 Task: Create a rule from the Agile list, Priority changed -> Complete task in the project BlueTech if Priority Cleared then Complete Task
Action: Mouse moved to (654, 274)
Screenshot: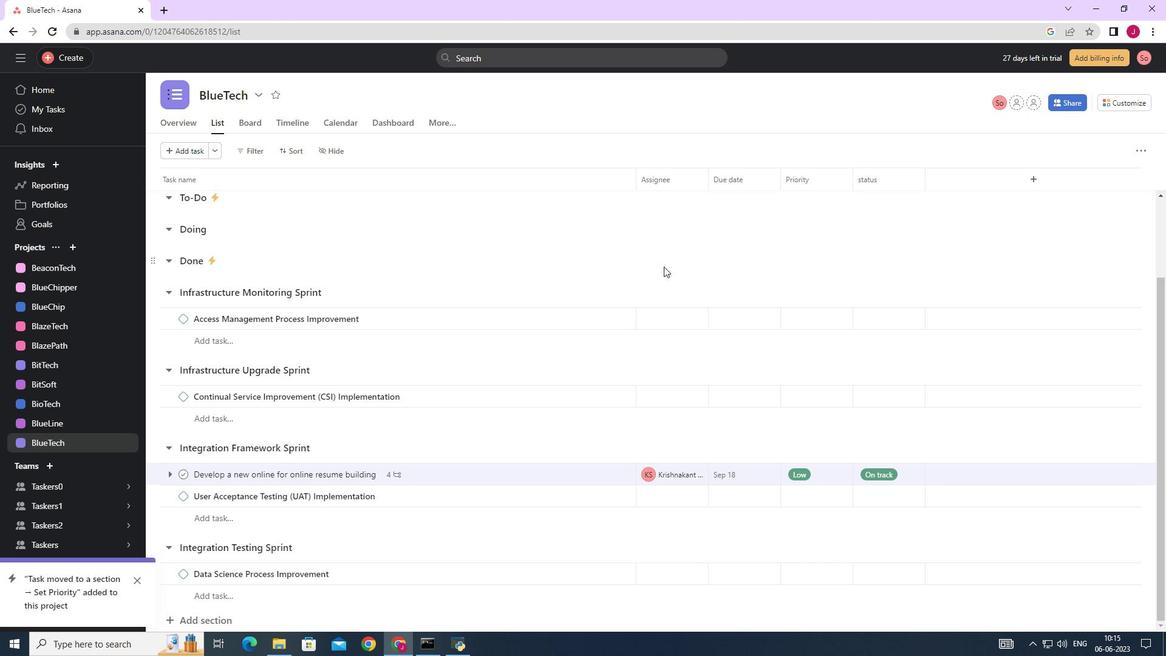 
Action: Mouse scrolled (654, 275) with delta (0, 0)
Screenshot: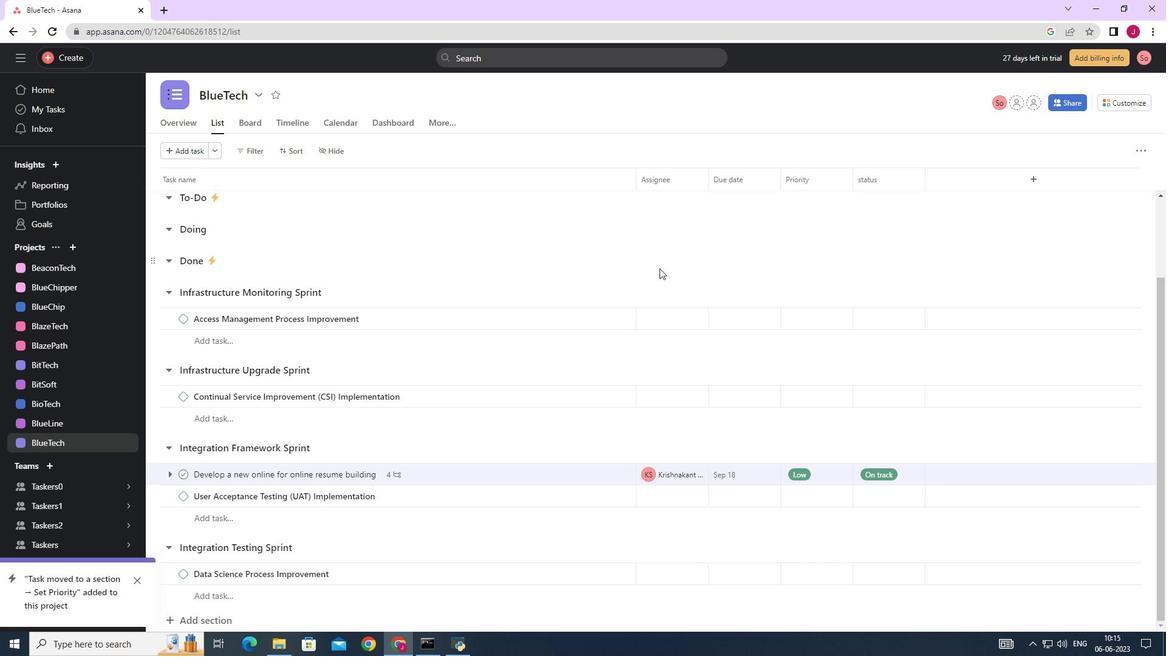 
Action: Mouse moved to (654, 274)
Screenshot: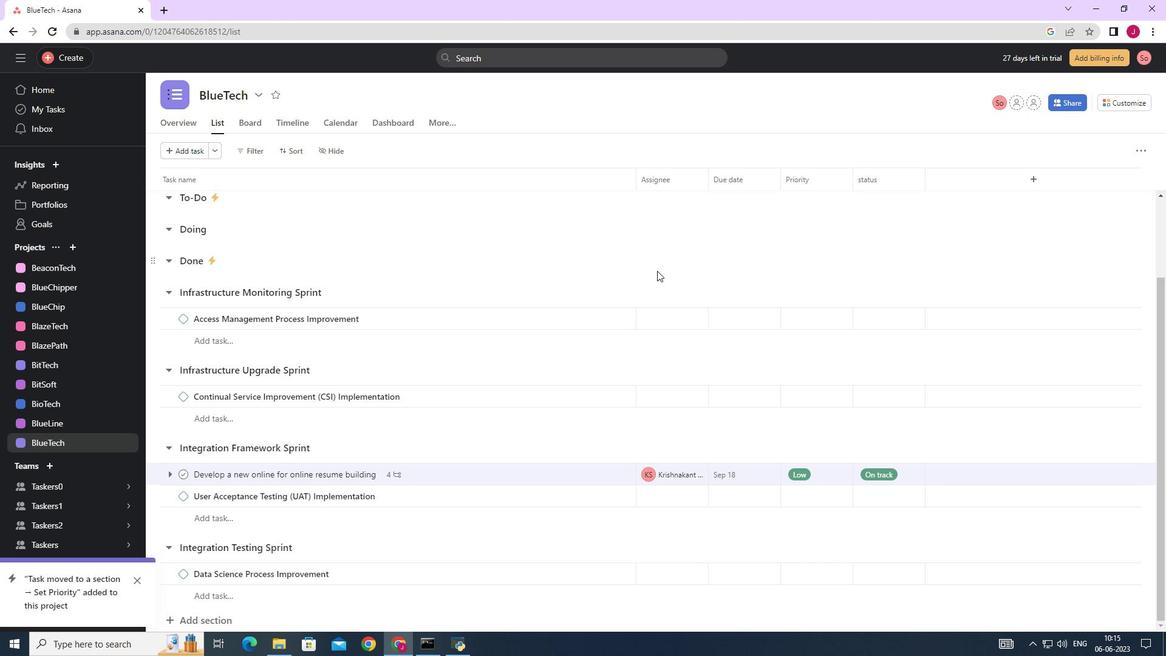 
Action: Mouse scrolled (654, 275) with delta (0, 0)
Screenshot: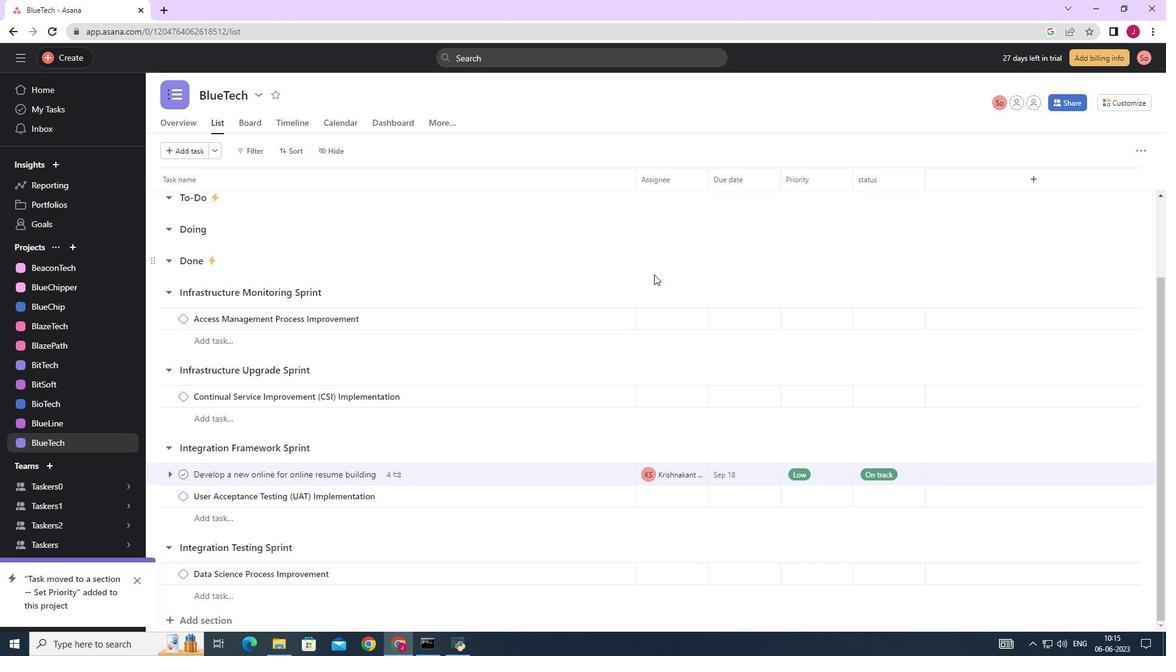 
Action: Mouse scrolled (654, 275) with delta (0, 0)
Screenshot: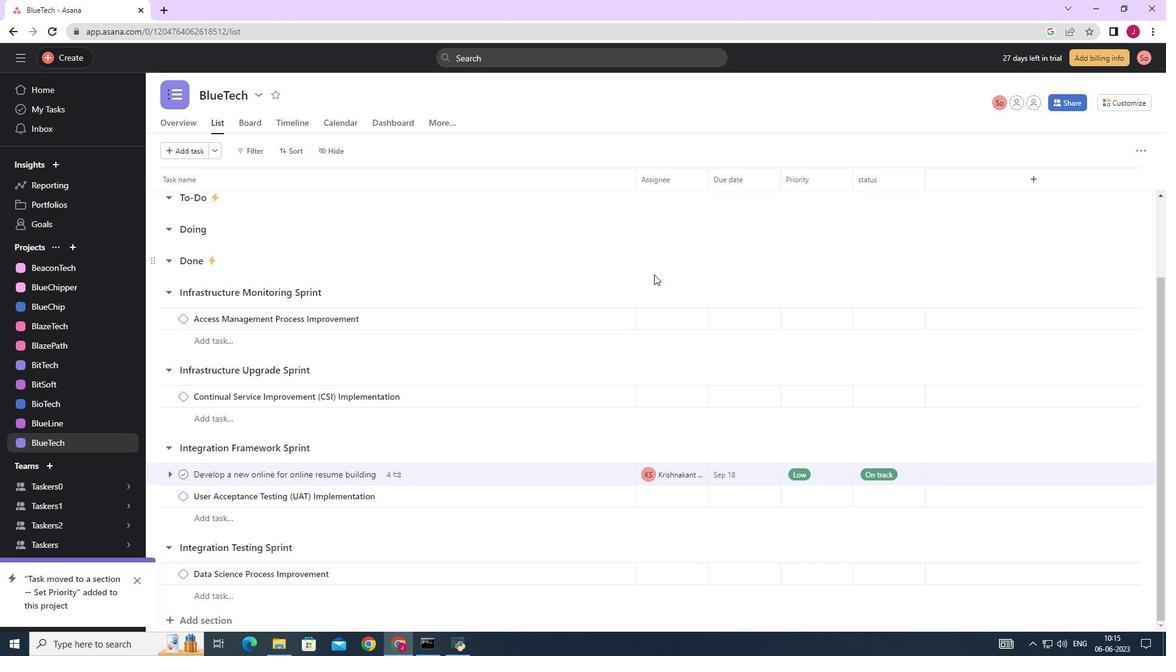 
Action: Mouse moved to (581, 282)
Screenshot: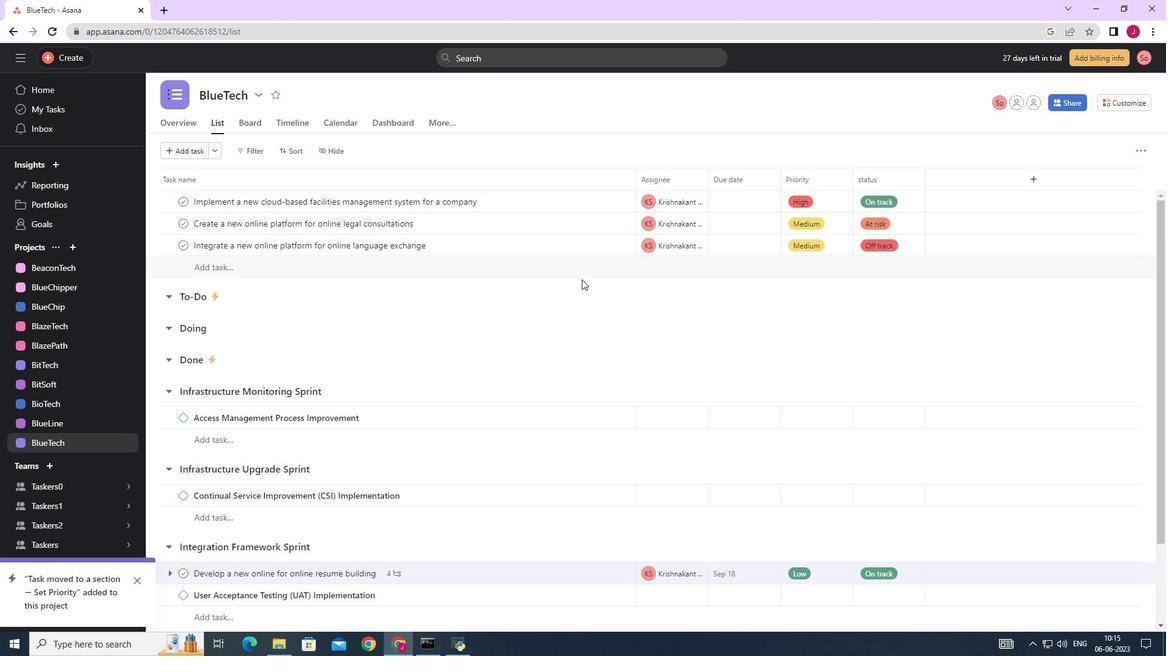 
Action: Mouse scrolled (581, 282) with delta (0, 0)
Screenshot: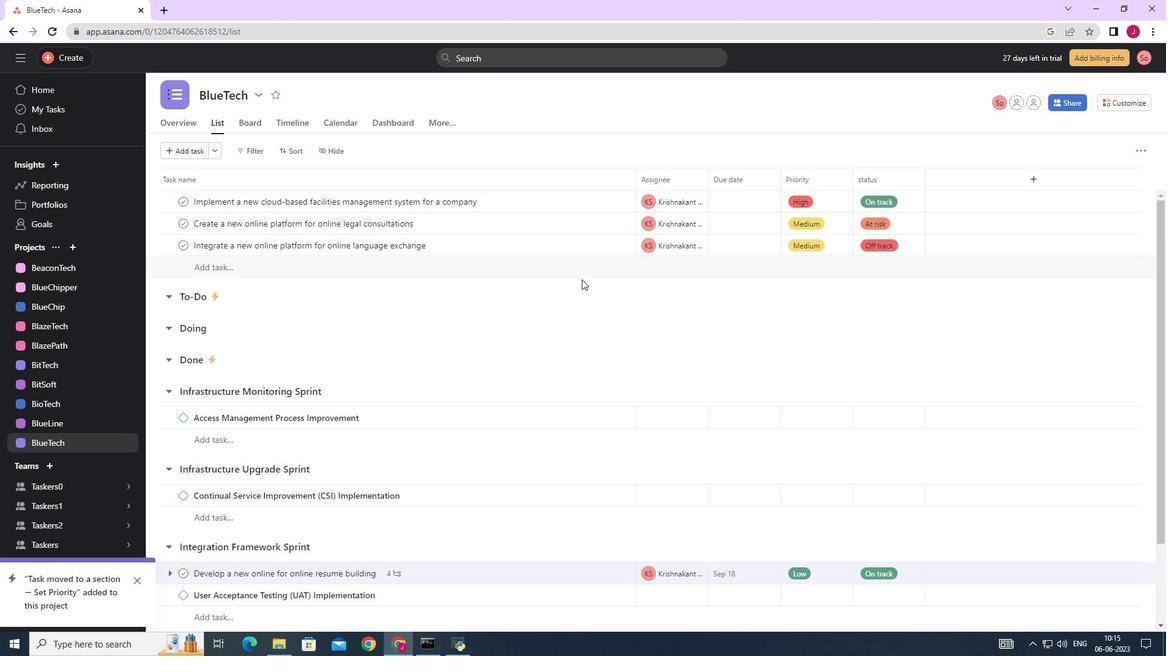 
Action: Mouse moved to (581, 283)
Screenshot: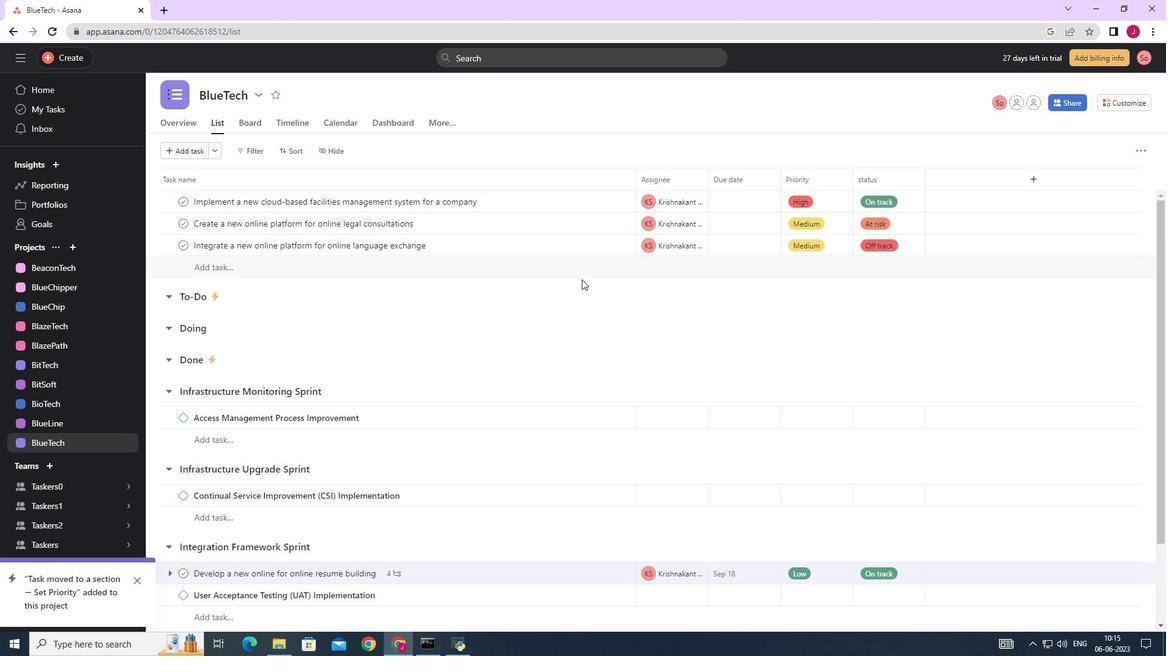 
Action: Mouse scrolled (581, 282) with delta (0, 0)
Screenshot: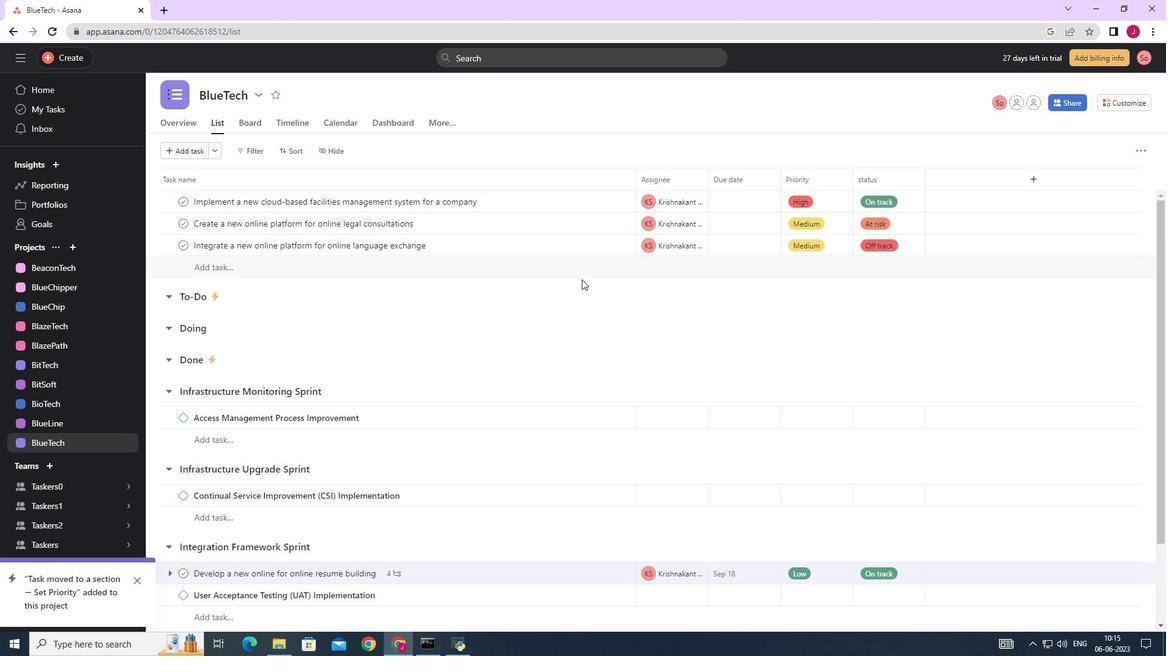 
Action: Mouse scrolled (581, 282) with delta (0, 0)
Screenshot: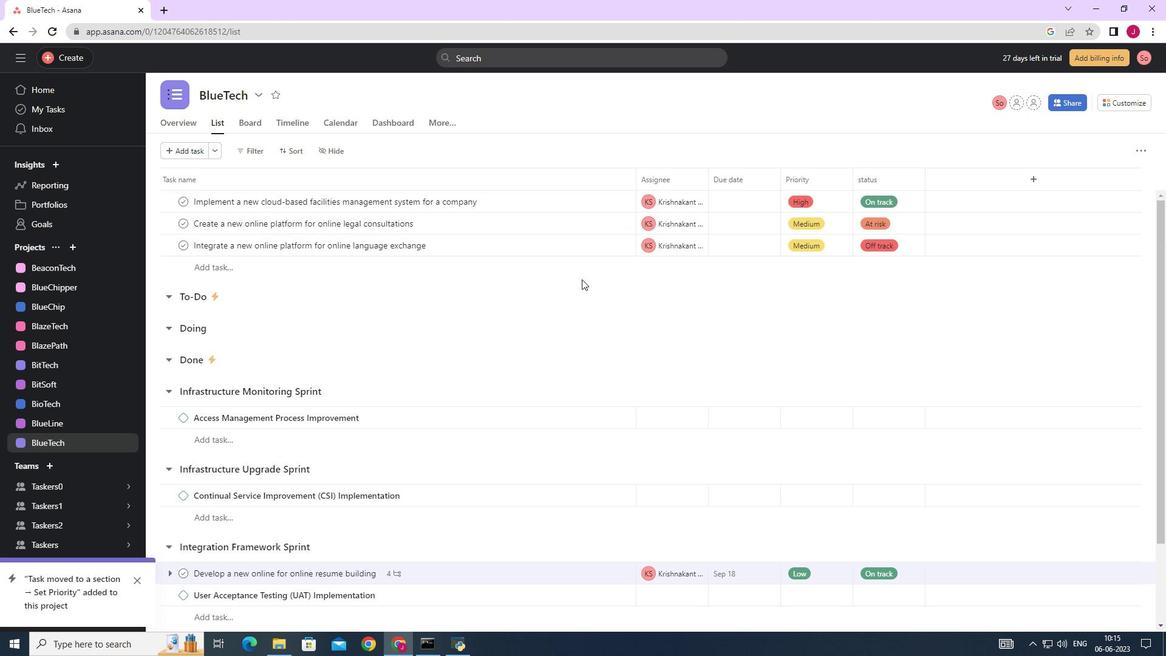 
Action: Mouse scrolled (581, 282) with delta (0, 0)
Screenshot: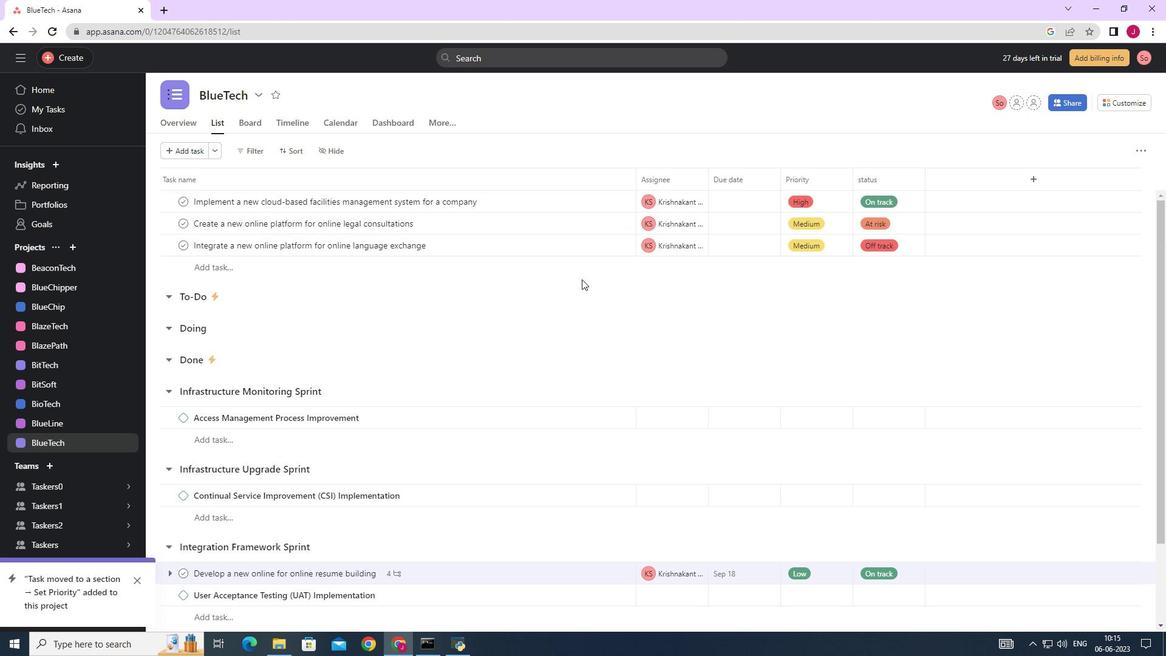 
Action: Mouse moved to (1132, 106)
Screenshot: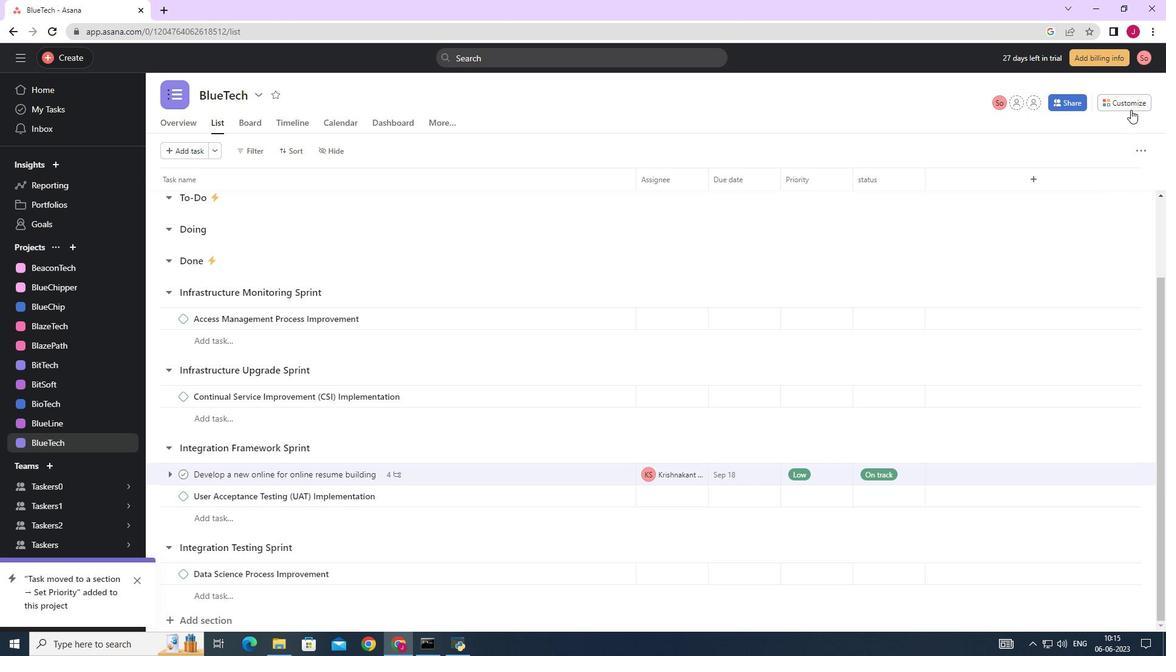 
Action: Mouse pressed left at (1132, 106)
Screenshot: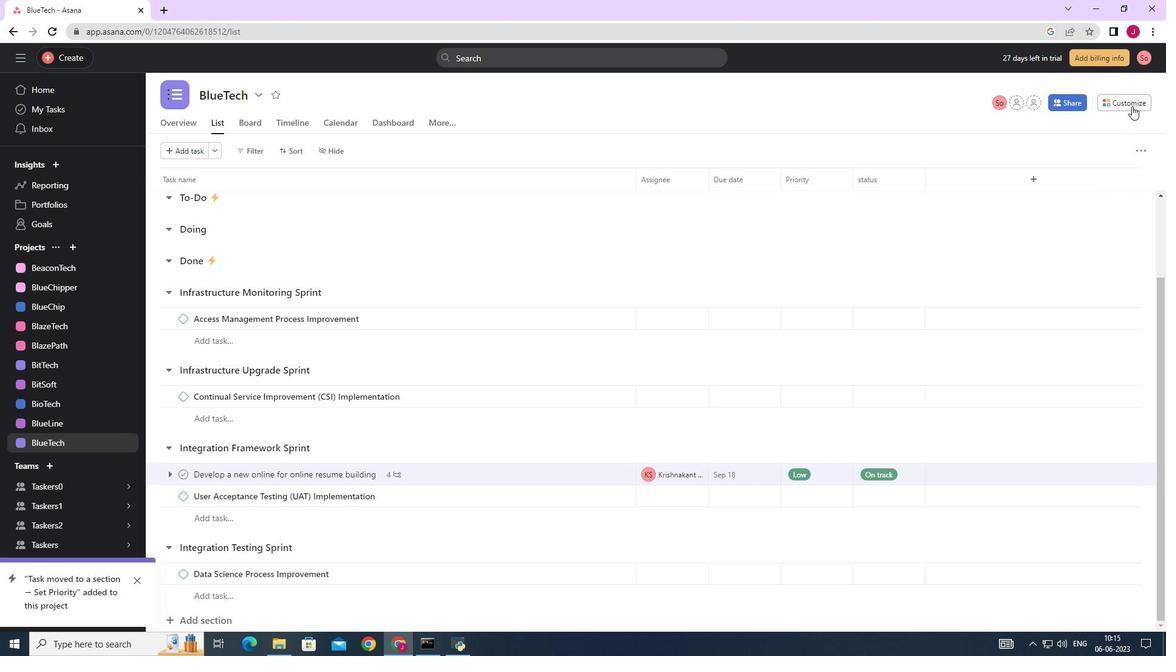 
Action: Mouse moved to (913, 268)
Screenshot: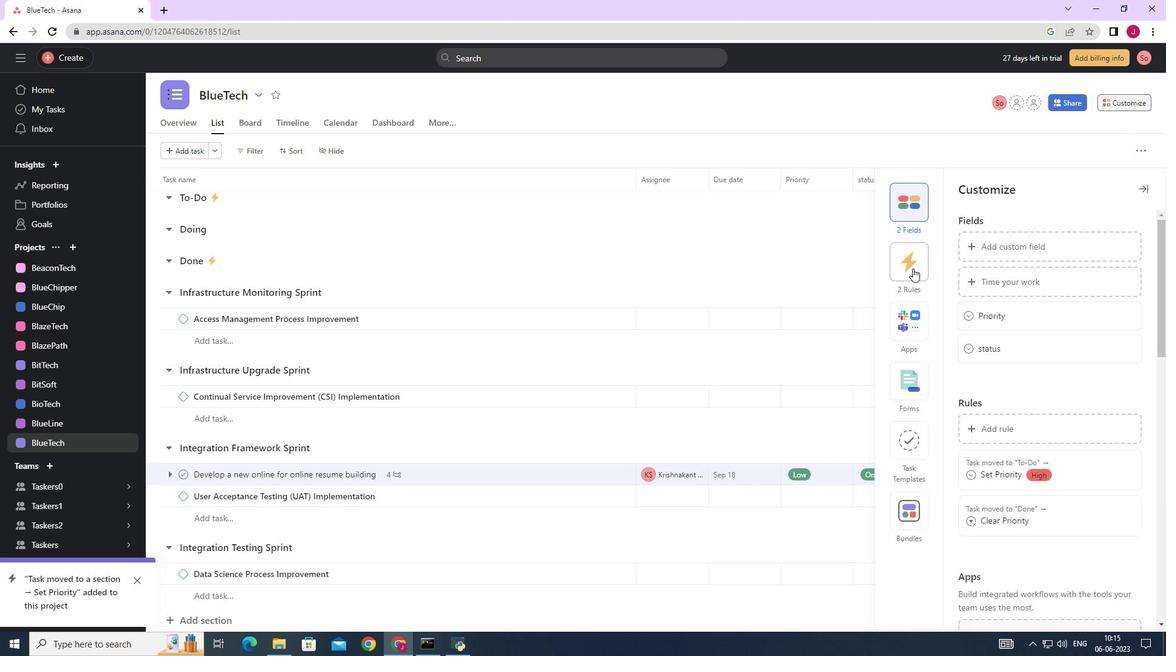 
Action: Mouse pressed left at (913, 268)
Screenshot: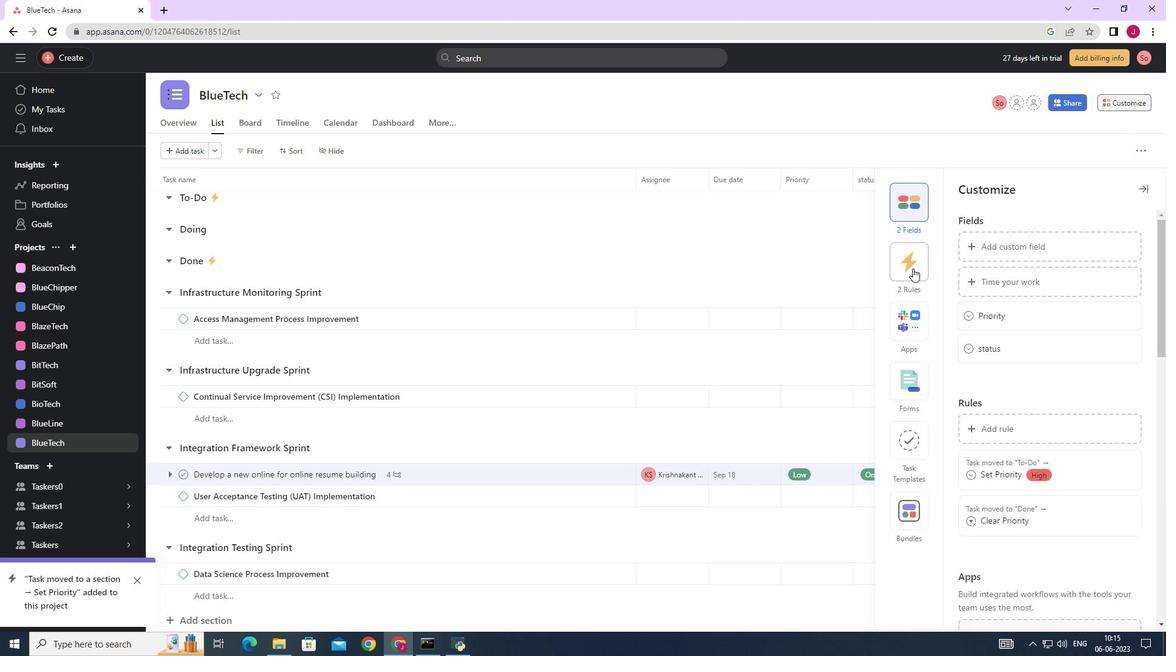
Action: Mouse moved to (1002, 243)
Screenshot: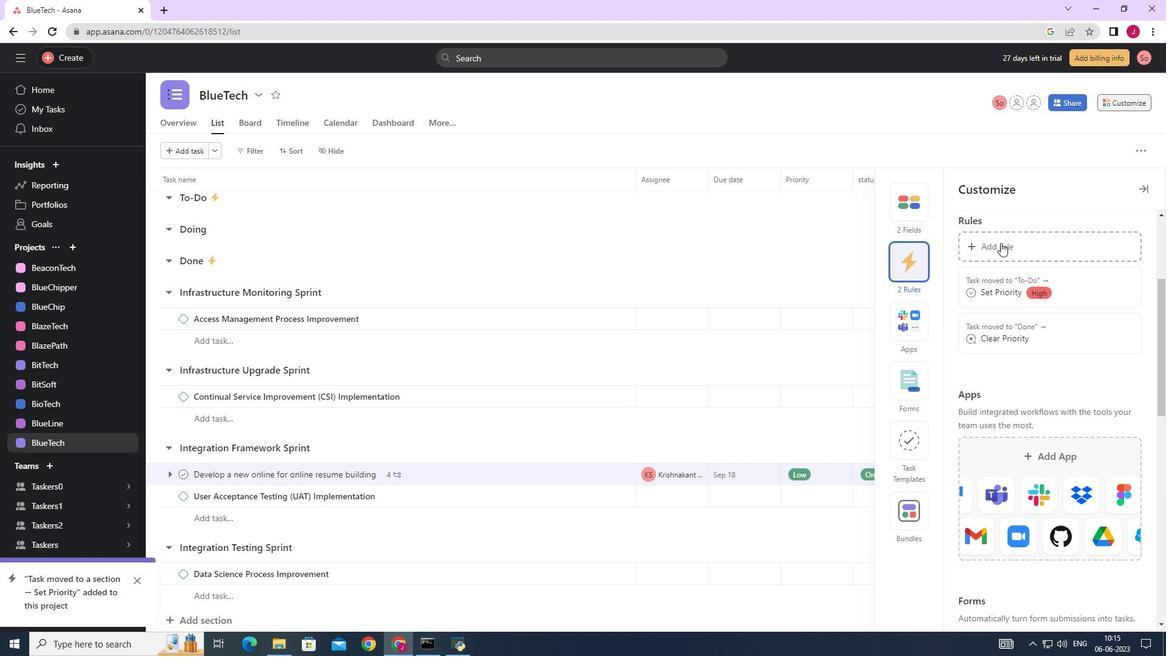 
Action: Mouse pressed left at (1002, 243)
Screenshot: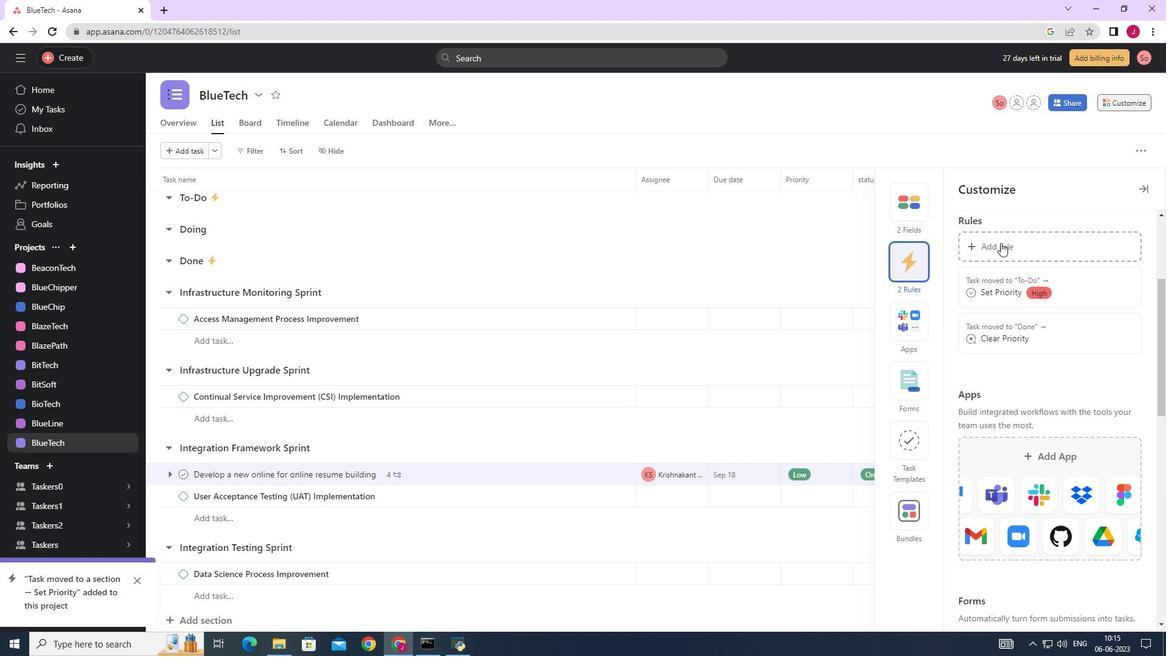
Action: Mouse moved to (254, 182)
Screenshot: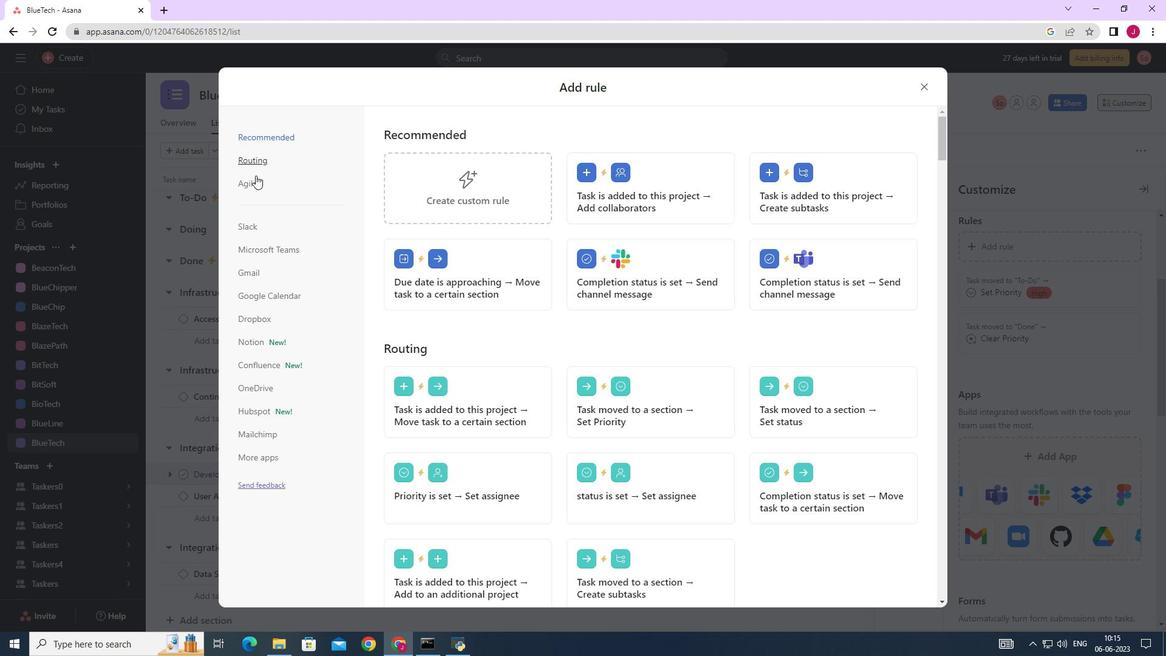 
Action: Mouse pressed left at (254, 182)
Screenshot: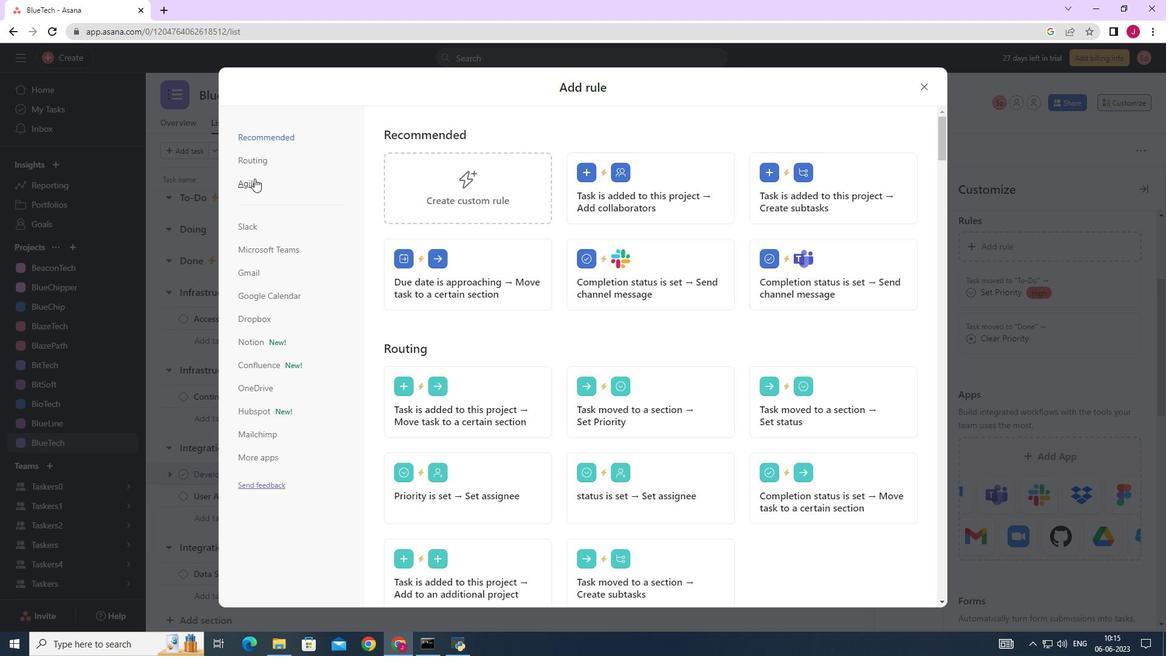 
Action: Mouse moved to (448, 181)
Screenshot: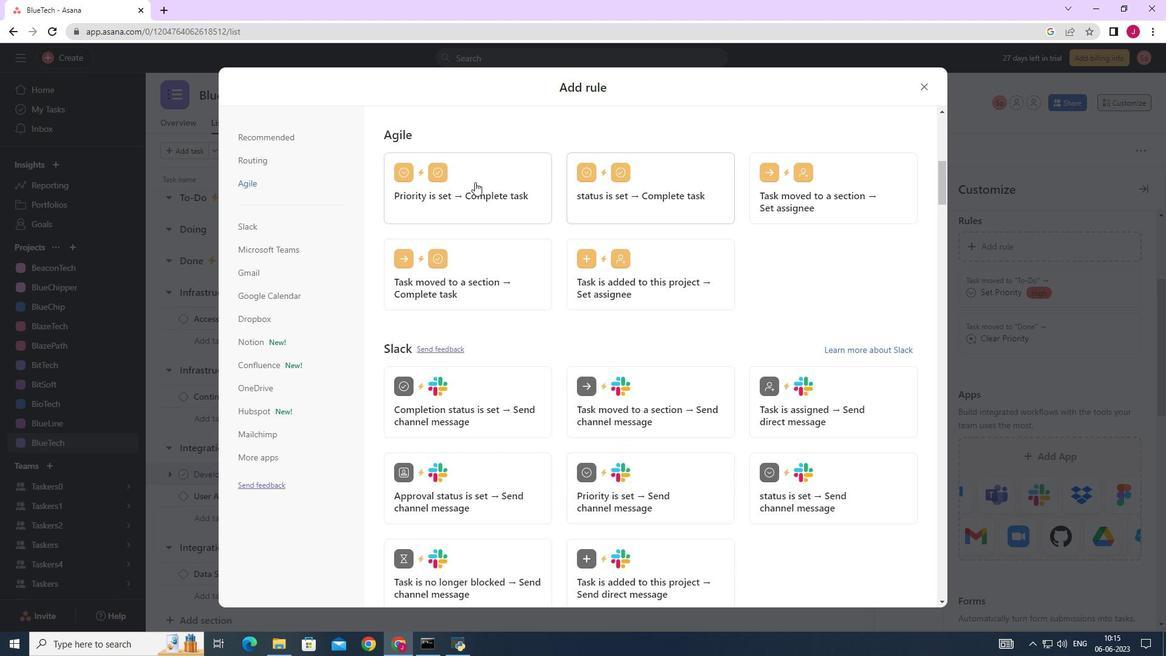 
Action: Mouse pressed left at (448, 181)
Screenshot: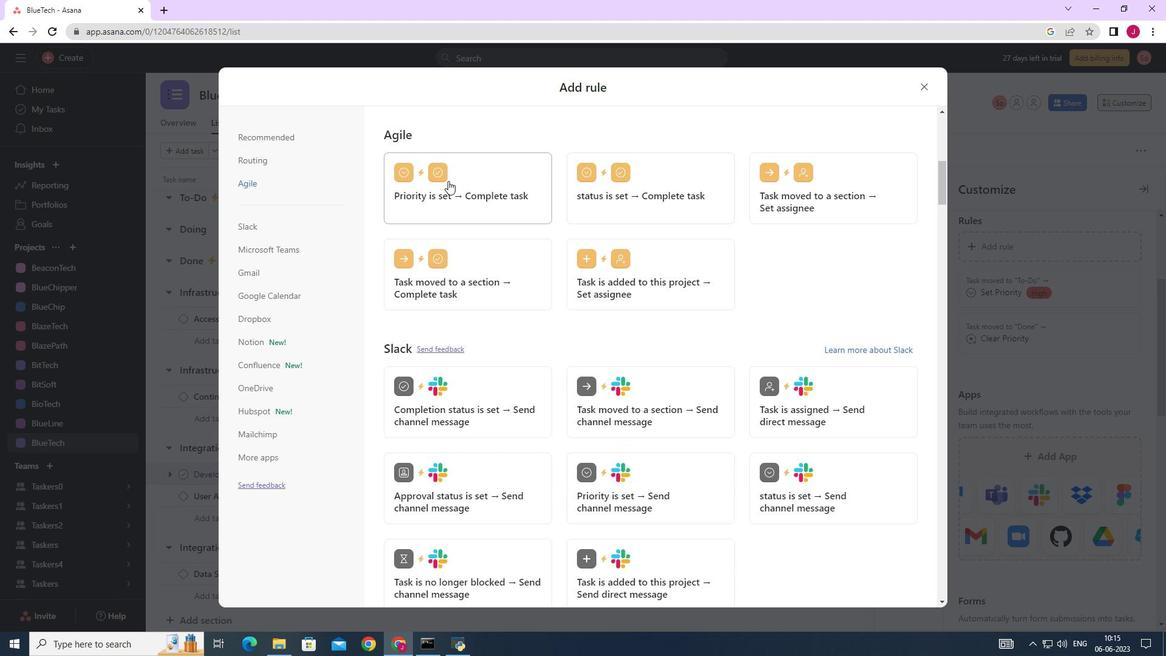 
Action: Mouse moved to (457, 326)
Screenshot: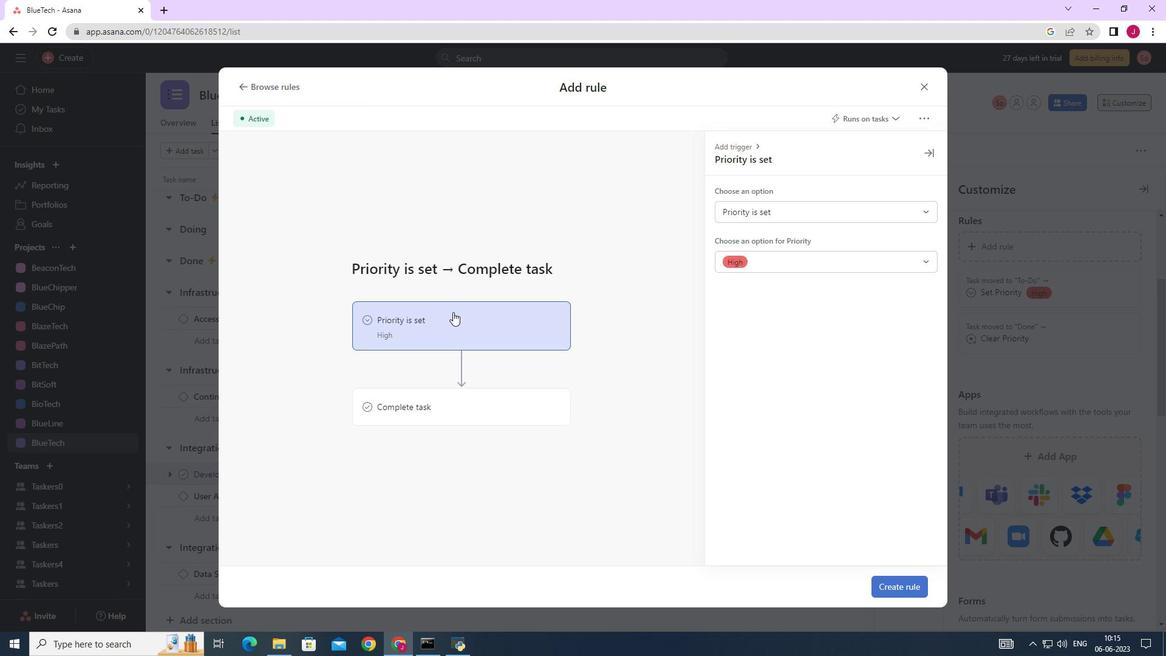 
Action: Mouse pressed left at (457, 326)
Screenshot: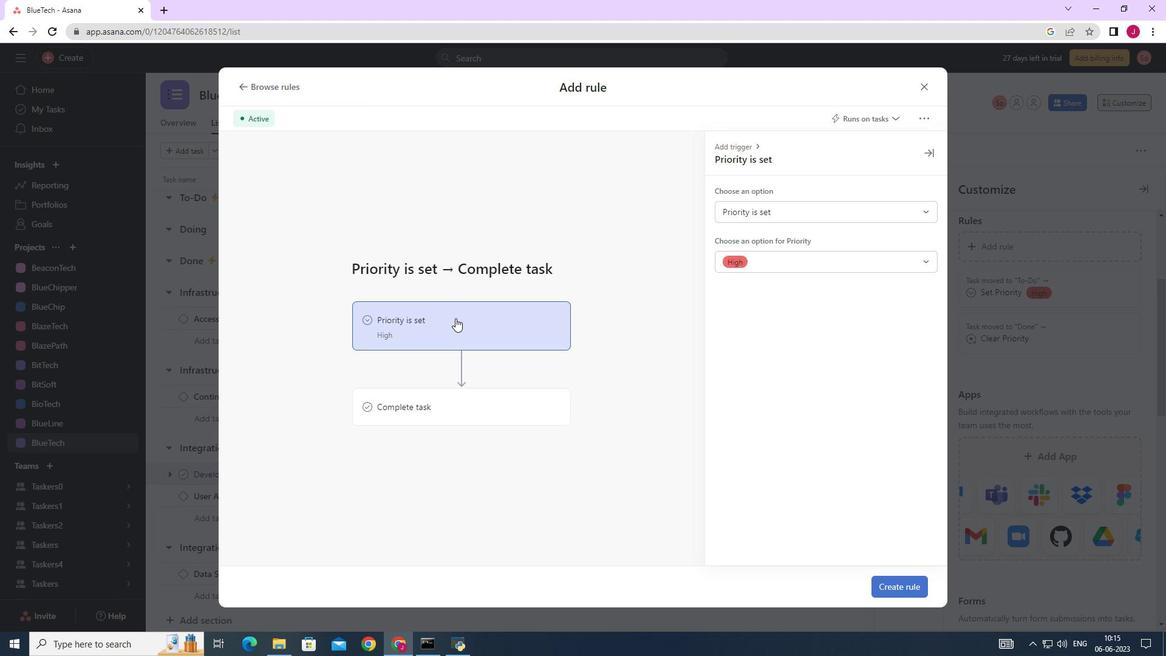 
Action: Mouse moved to (441, 407)
Screenshot: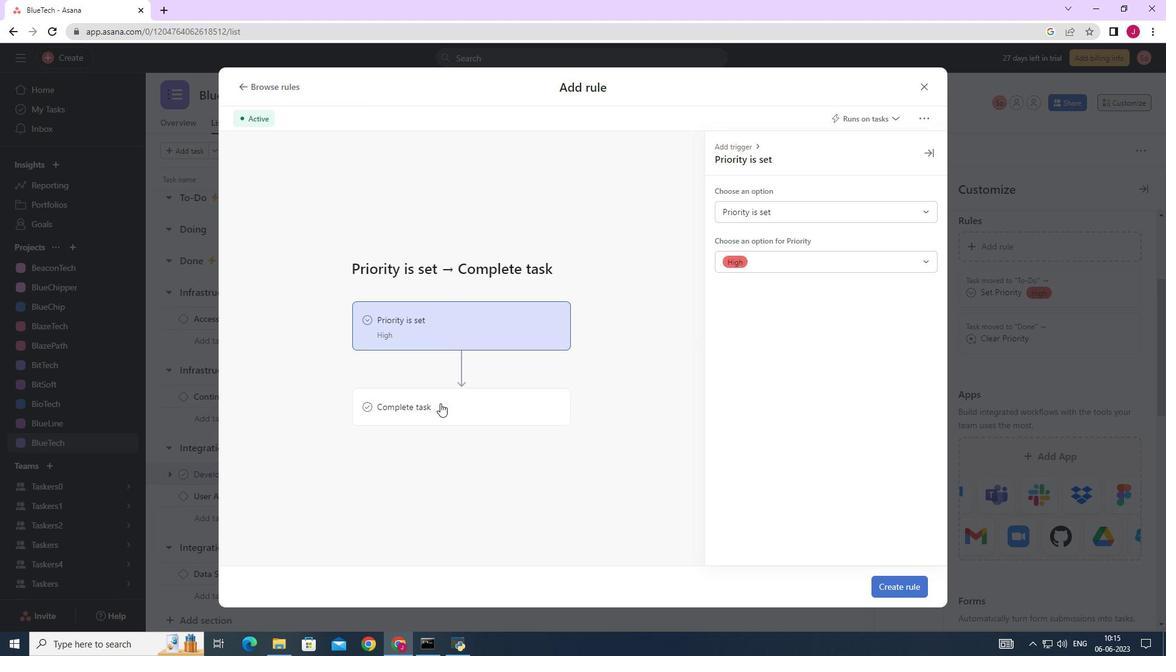 
Action: Mouse pressed left at (441, 407)
Screenshot: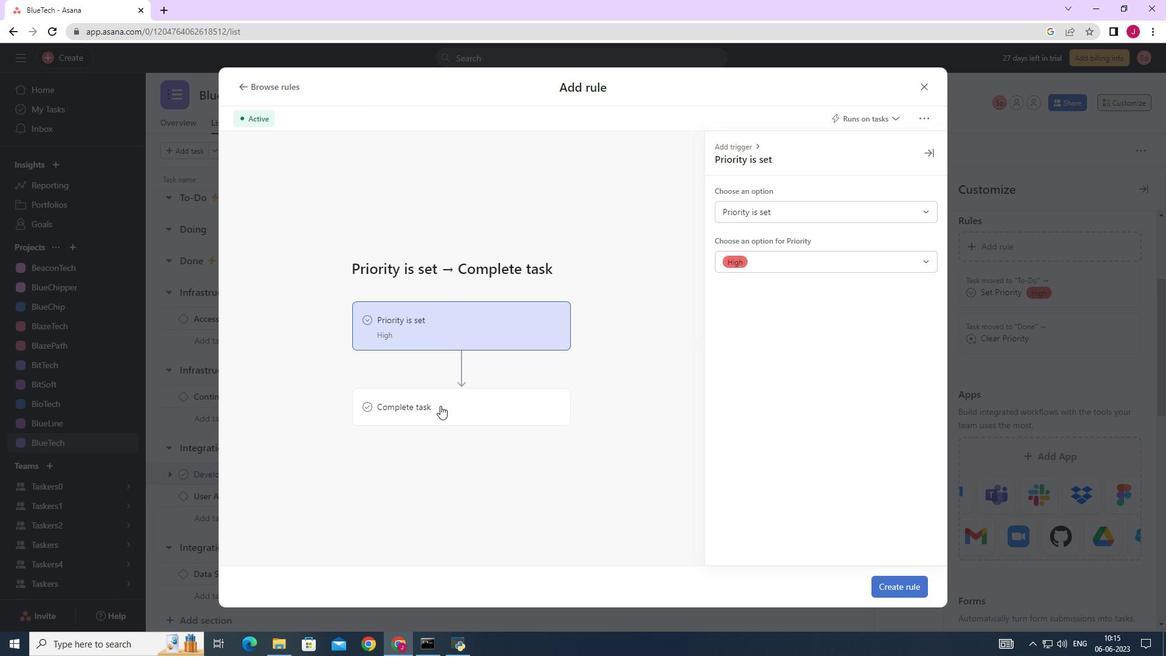 
Action: Mouse moved to (484, 340)
Screenshot: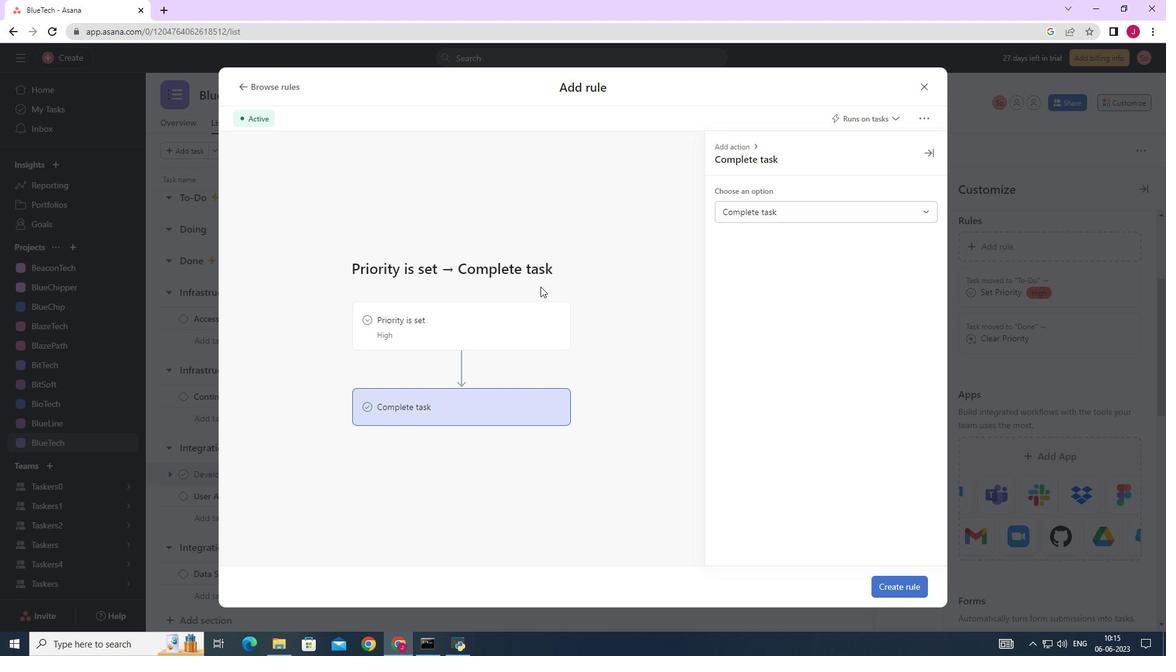 
Action: Mouse pressed left at (484, 340)
Screenshot: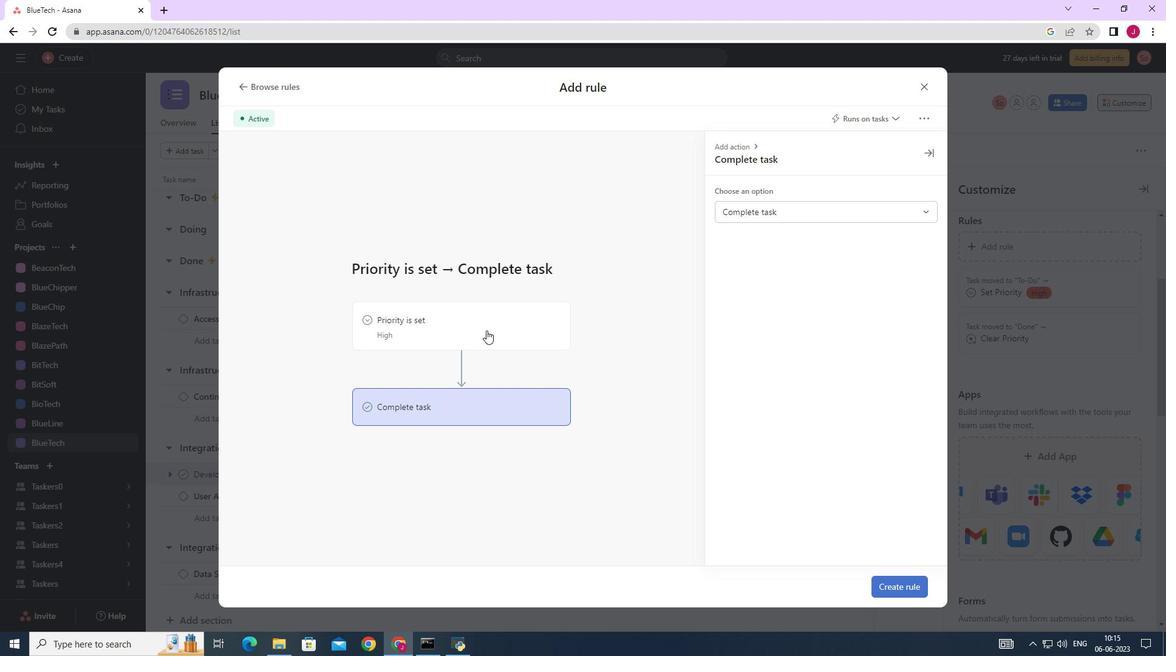 
Action: Mouse moved to (754, 213)
Screenshot: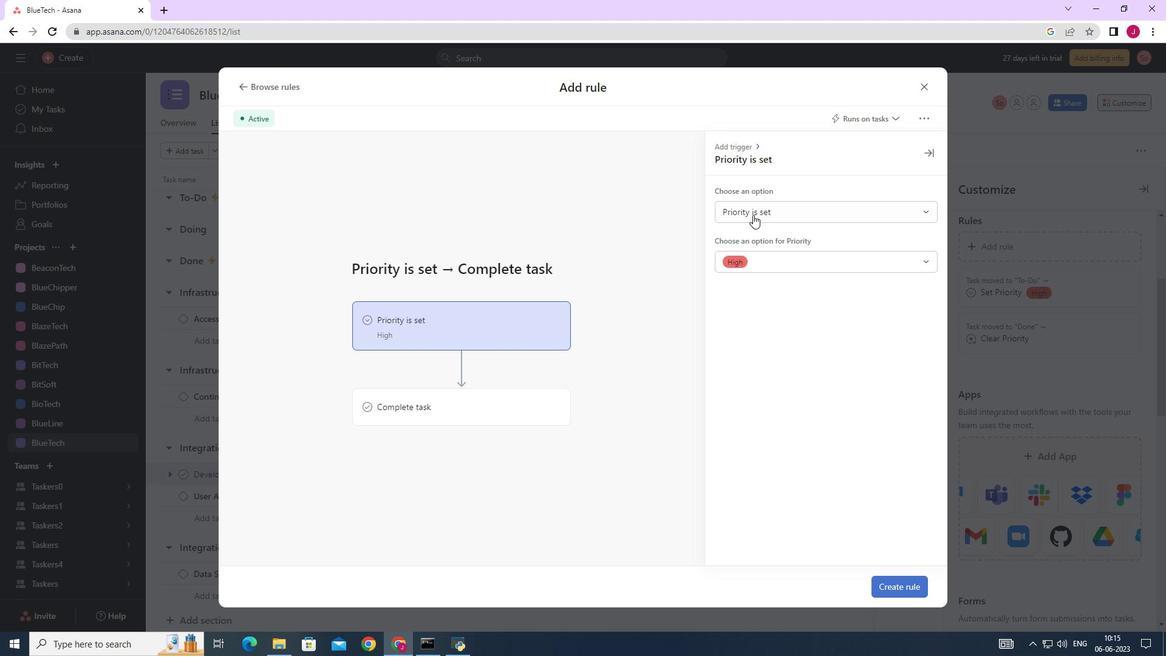 
Action: Mouse pressed left at (754, 213)
Screenshot: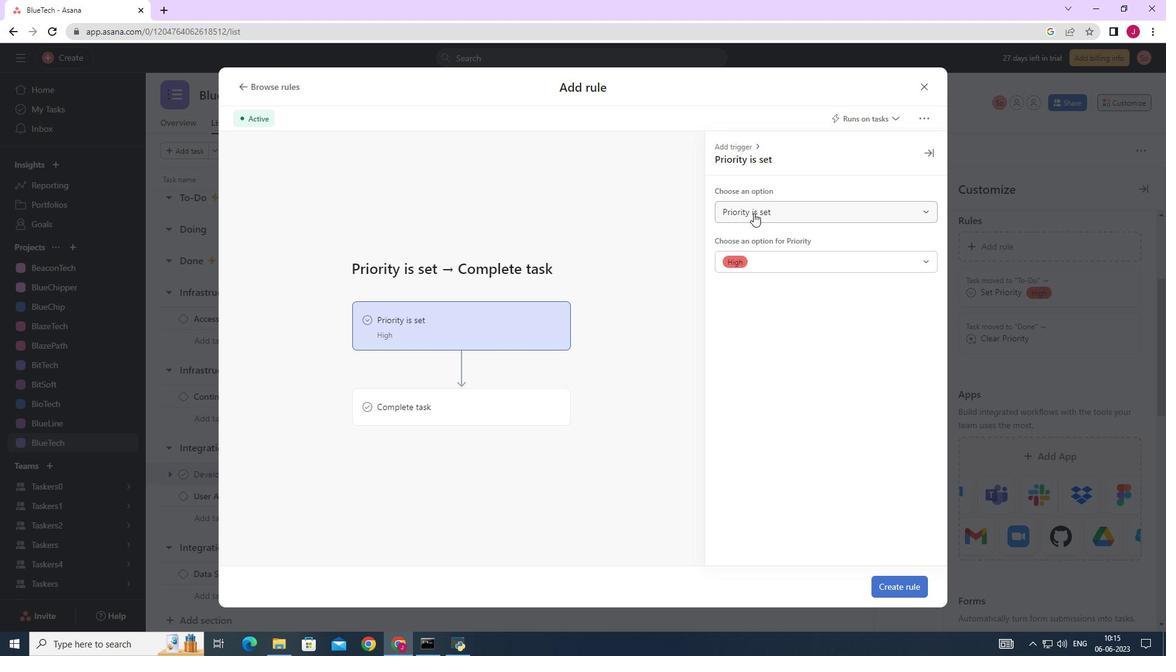 
Action: Mouse moved to (757, 263)
Screenshot: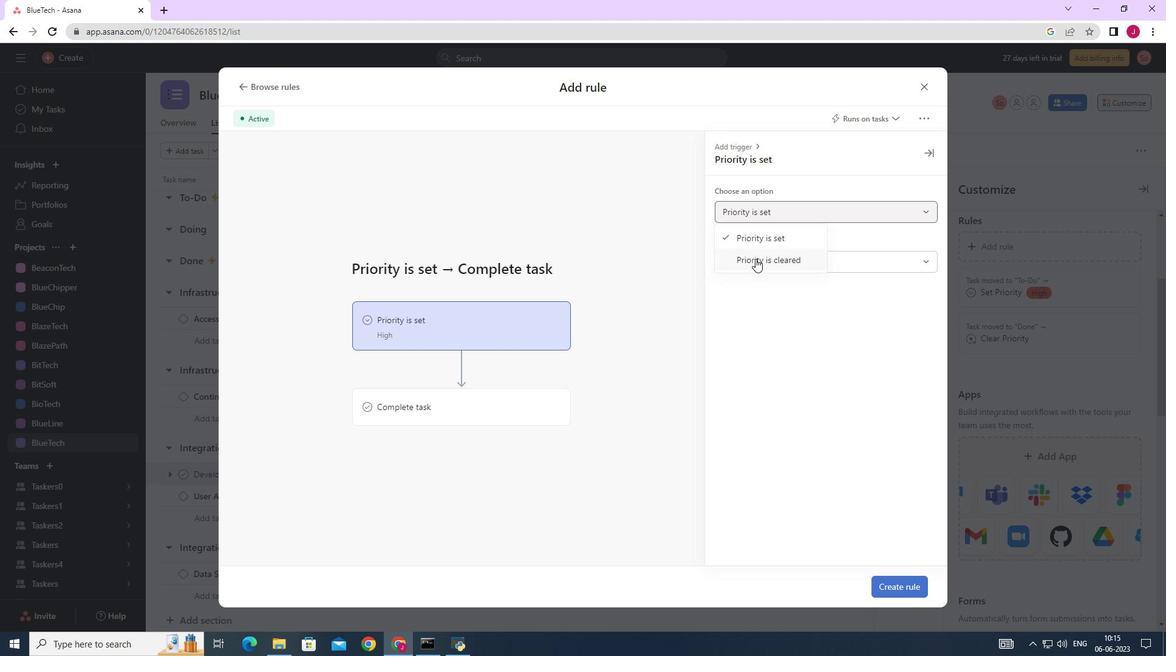 
Action: Mouse pressed left at (757, 263)
Screenshot: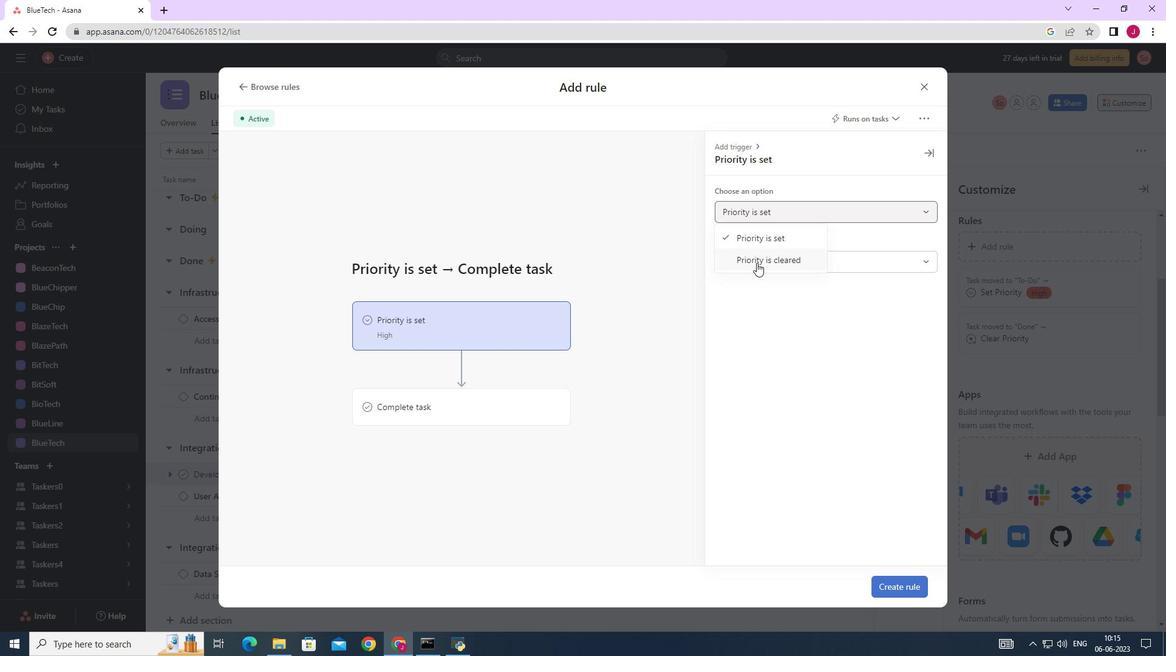 
Action: Mouse moved to (463, 392)
Screenshot: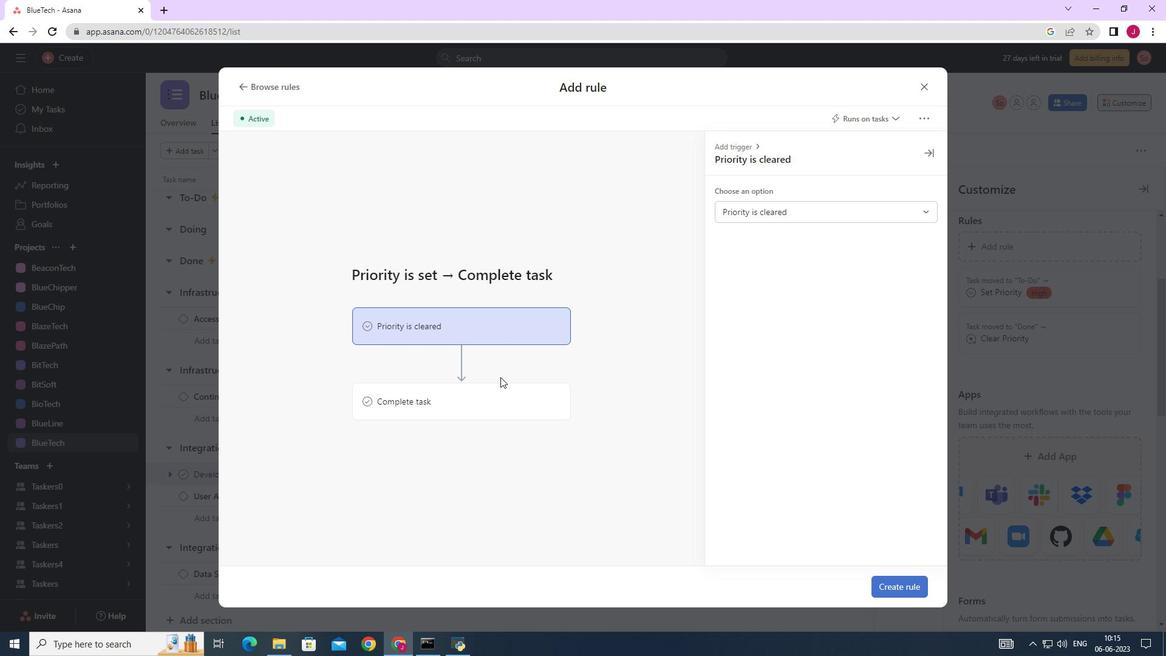 
Action: Mouse pressed left at (463, 392)
Screenshot: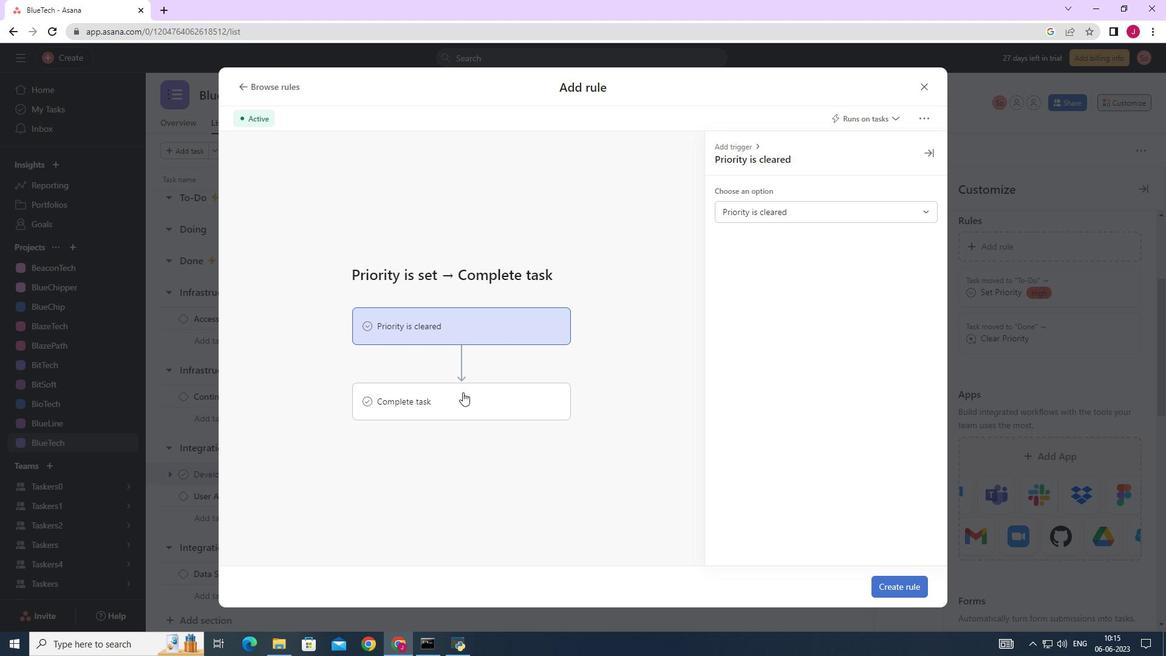 
Action: Mouse moved to (898, 581)
Screenshot: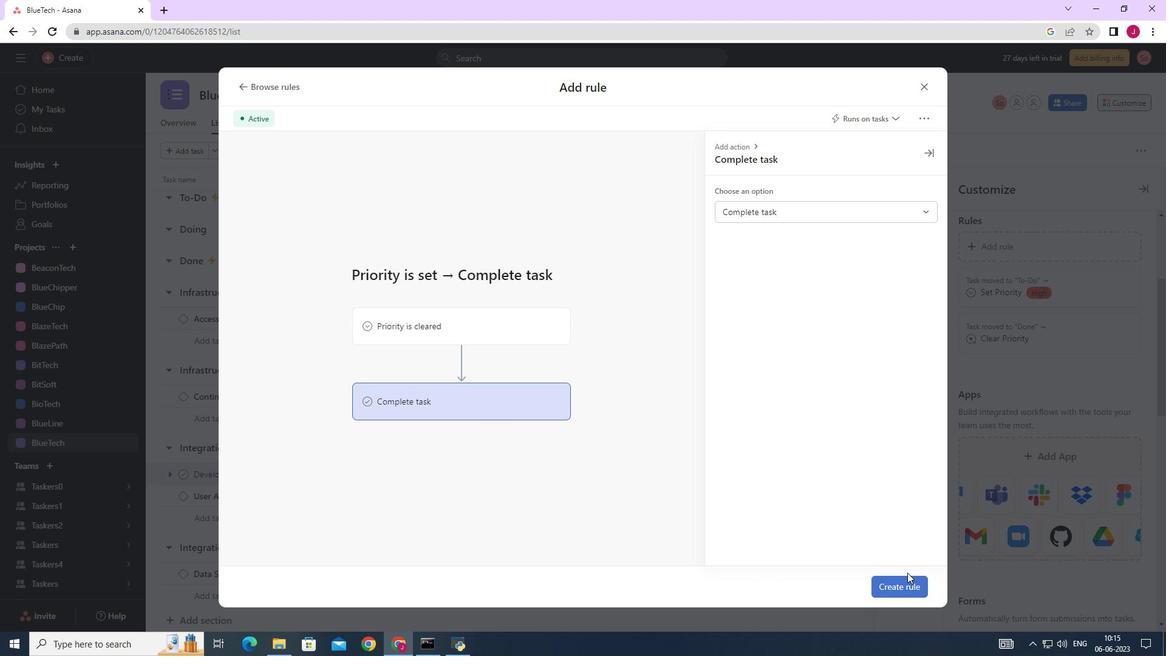 
Action: Mouse pressed left at (898, 581)
Screenshot: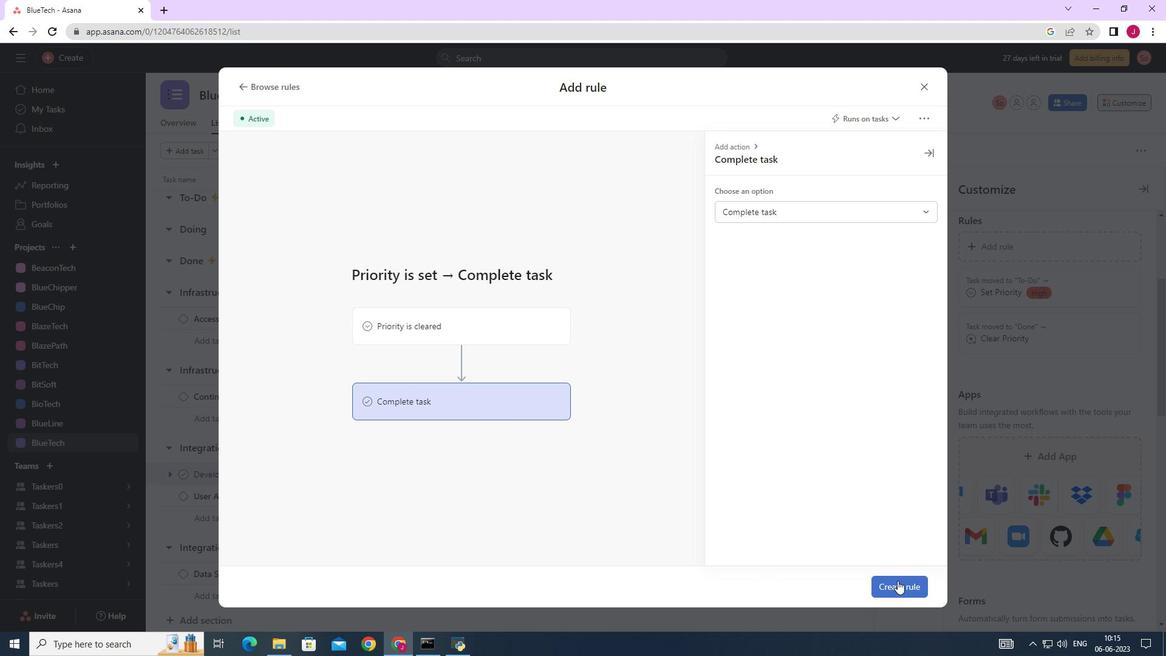 
Action: Mouse moved to (847, 408)
Screenshot: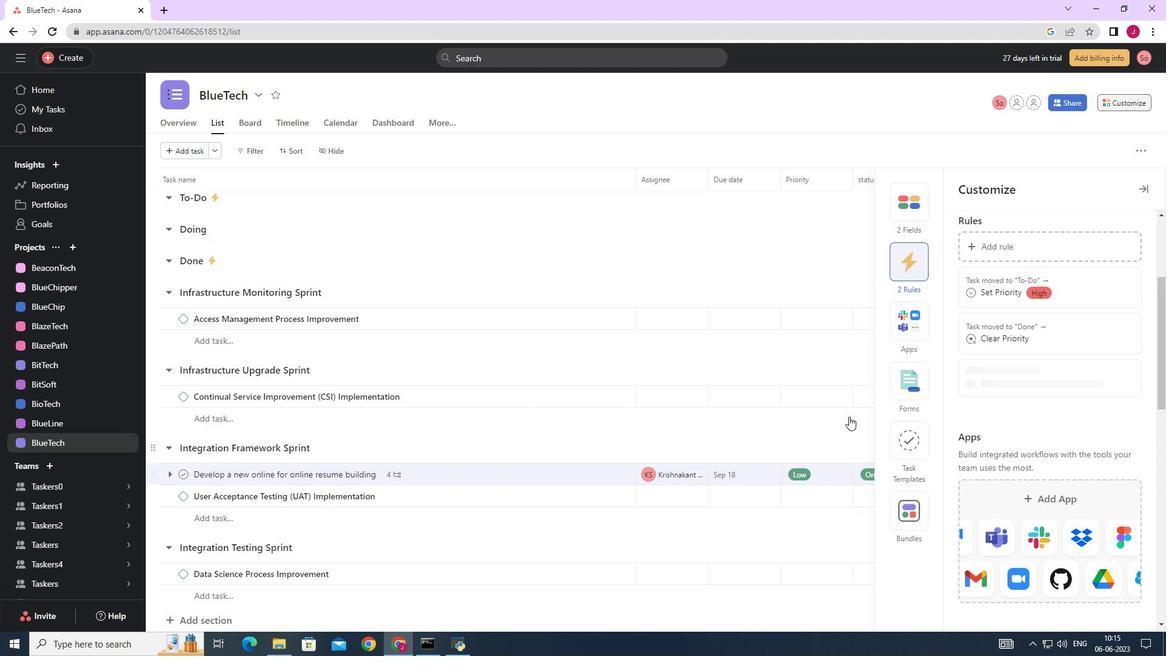 
